Task: Access the custom component from AppExchange to the builder.
Action: Mouse moved to (1200, 76)
Screenshot: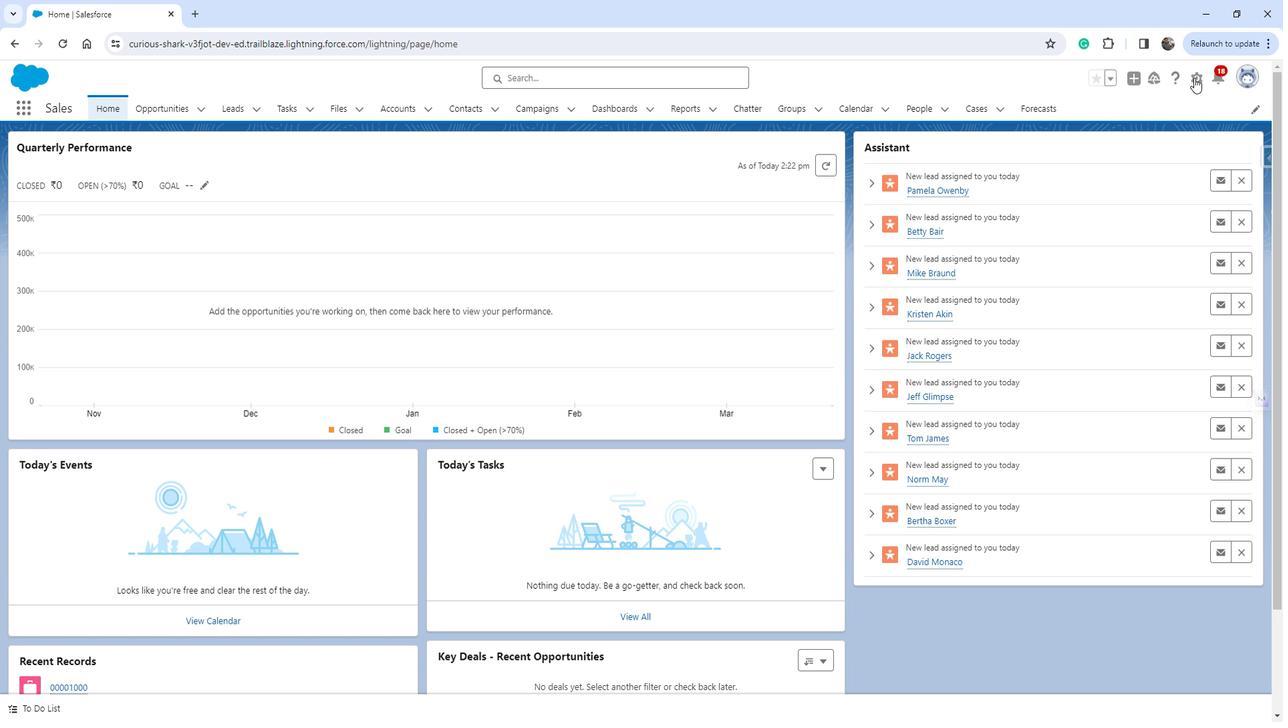 
Action: Mouse pressed left at (1200, 76)
Screenshot: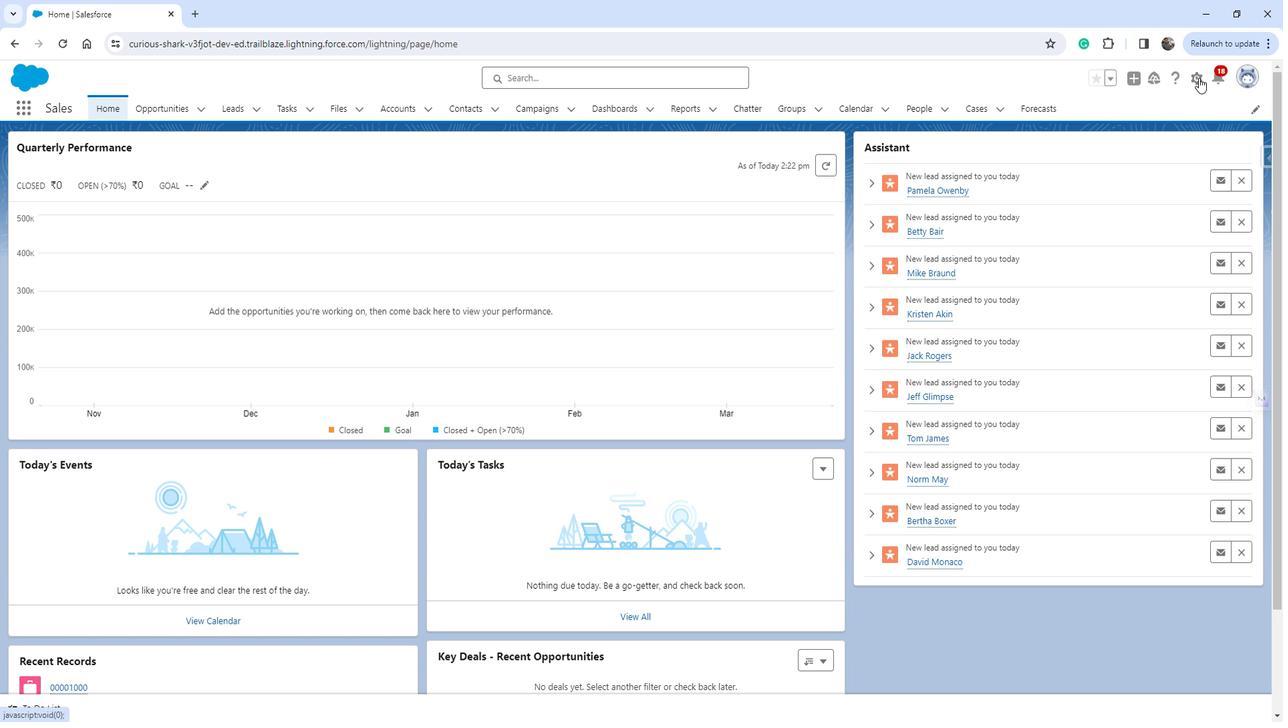 
Action: Mouse moved to (1151, 118)
Screenshot: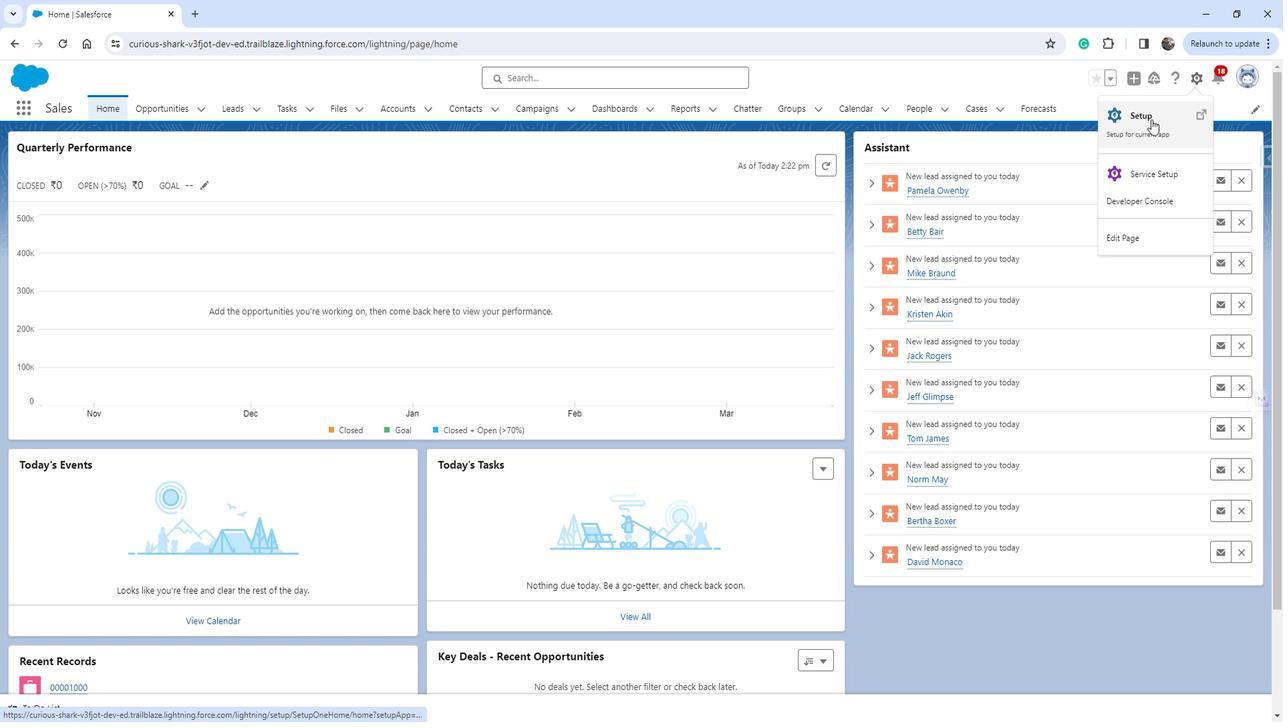 
Action: Mouse pressed left at (1151, 118)
Screenshot: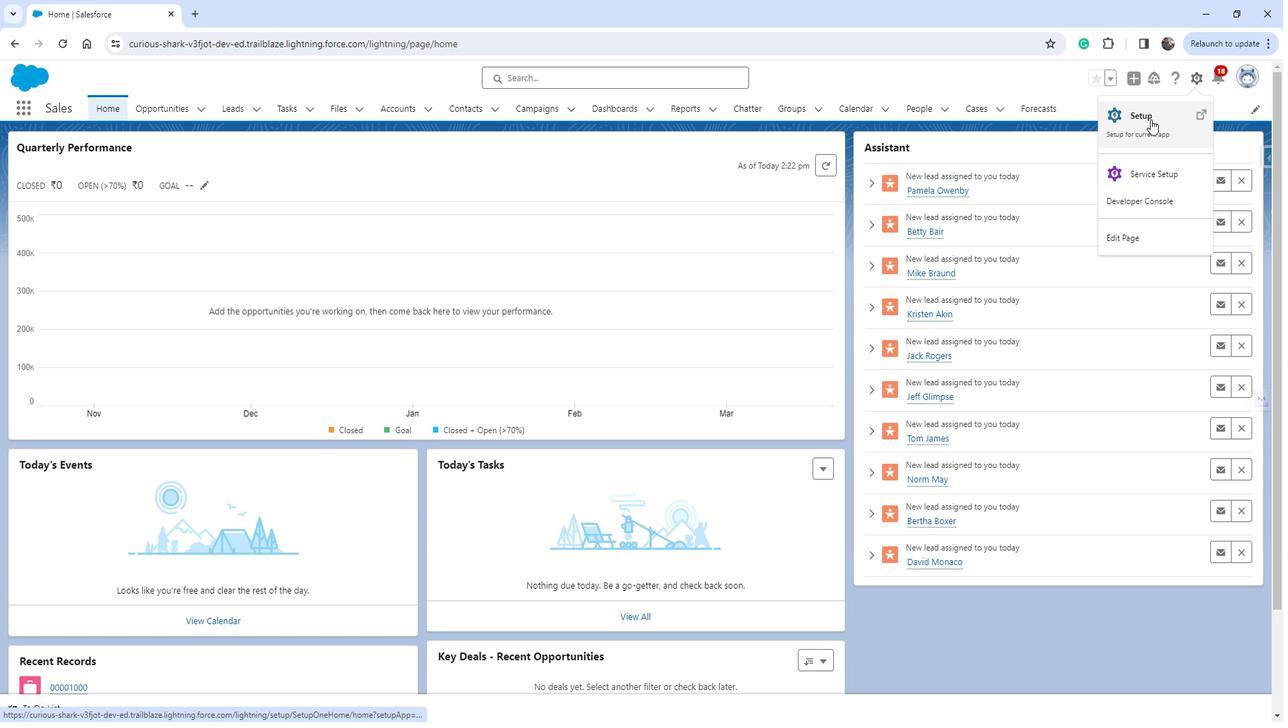 
Action: Mouse moved to (52, 444)
Screenshot: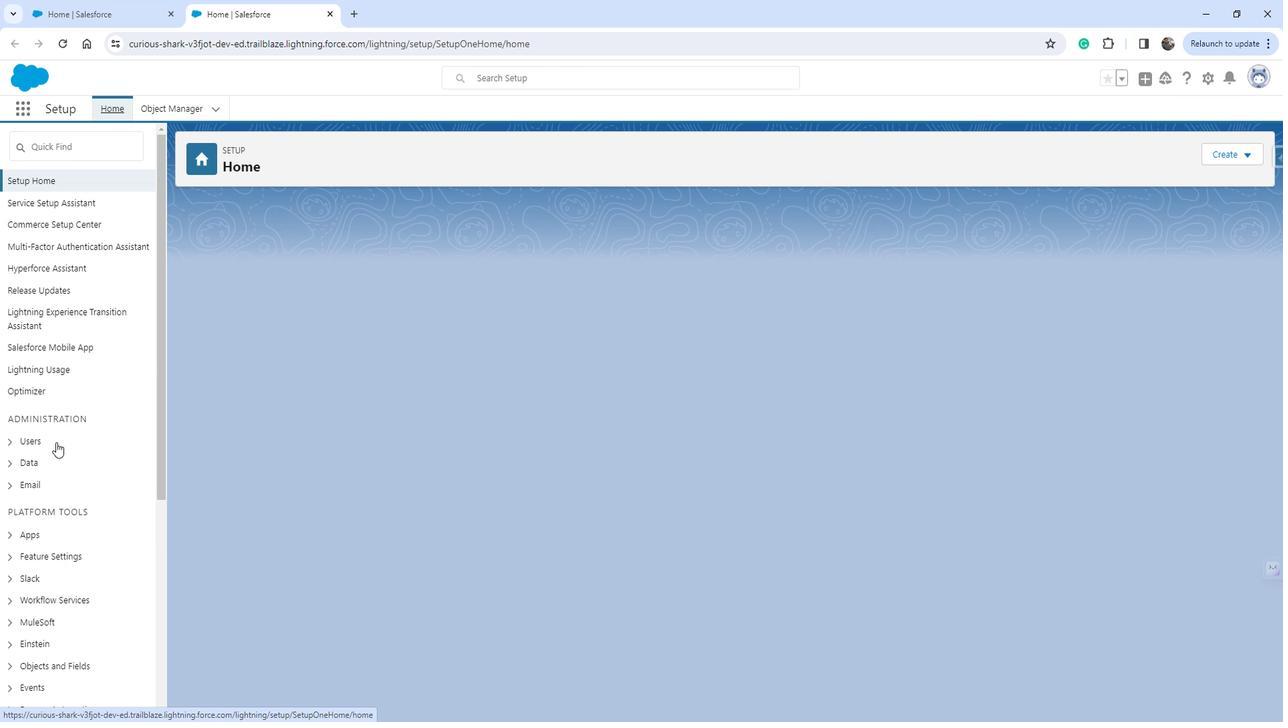 
Action: Mouse scrolled (52, 443) with delta (0, 0)
Screenshot: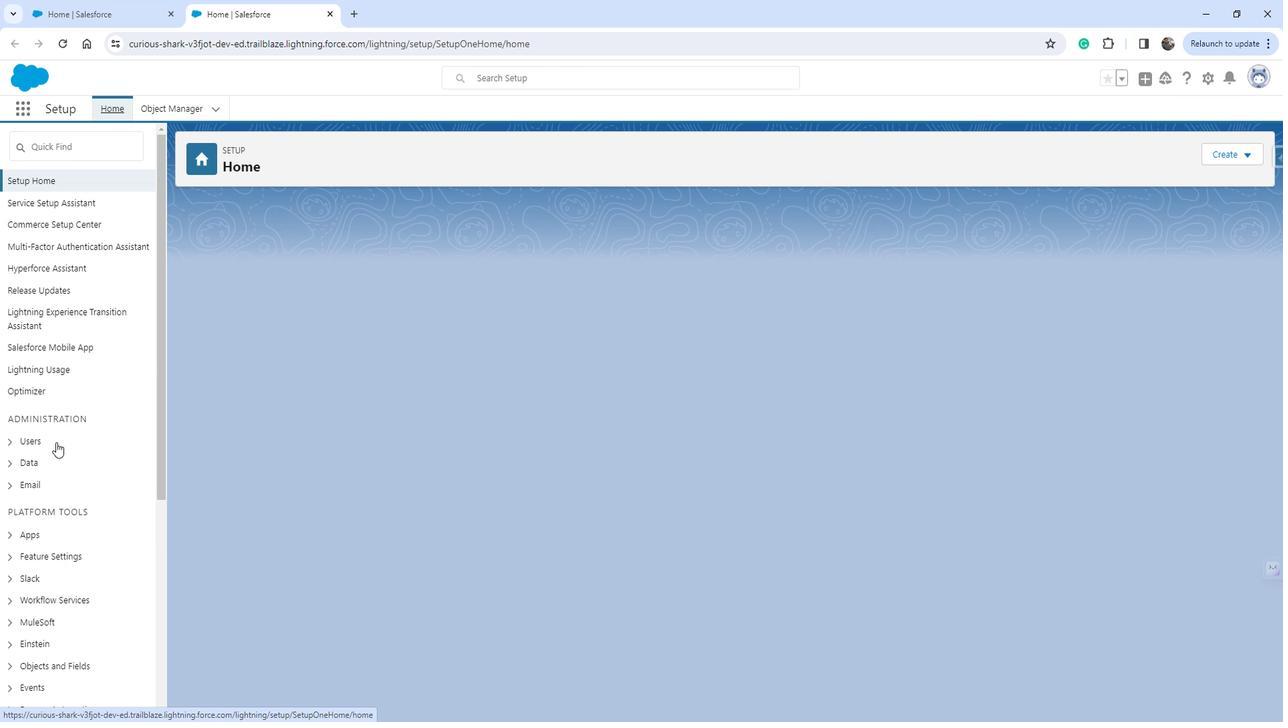 
Action: Mouse moved to (51, 445)
Screenshot: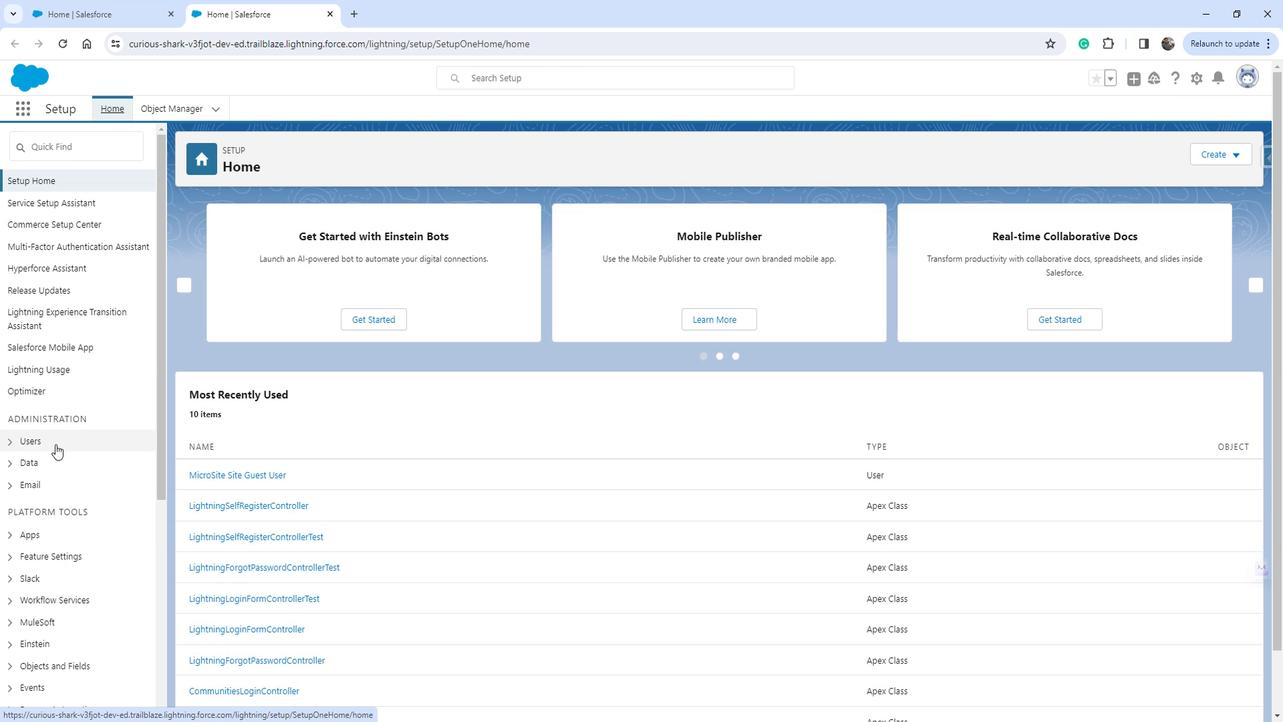 
Action: Mouse scrolled (51, 444) with delta (0, 0)
Screenshot: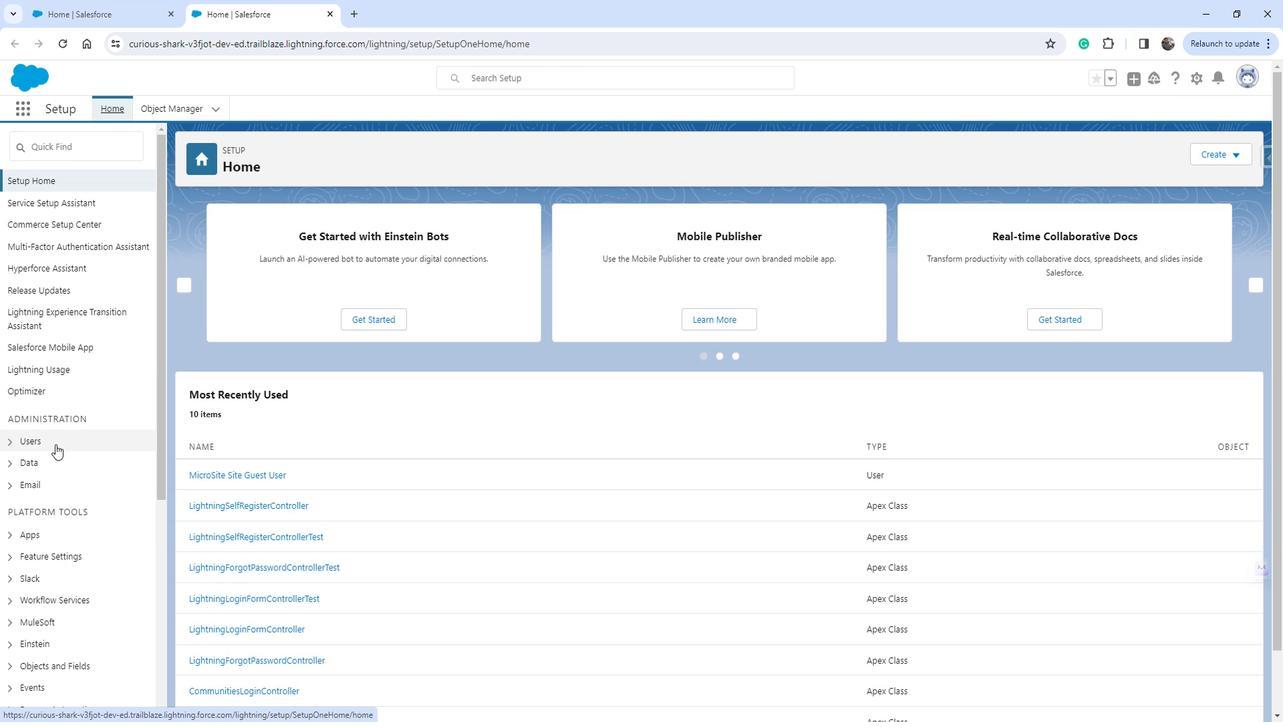
Action: Mouse moved to (9, 417)
Screenshot: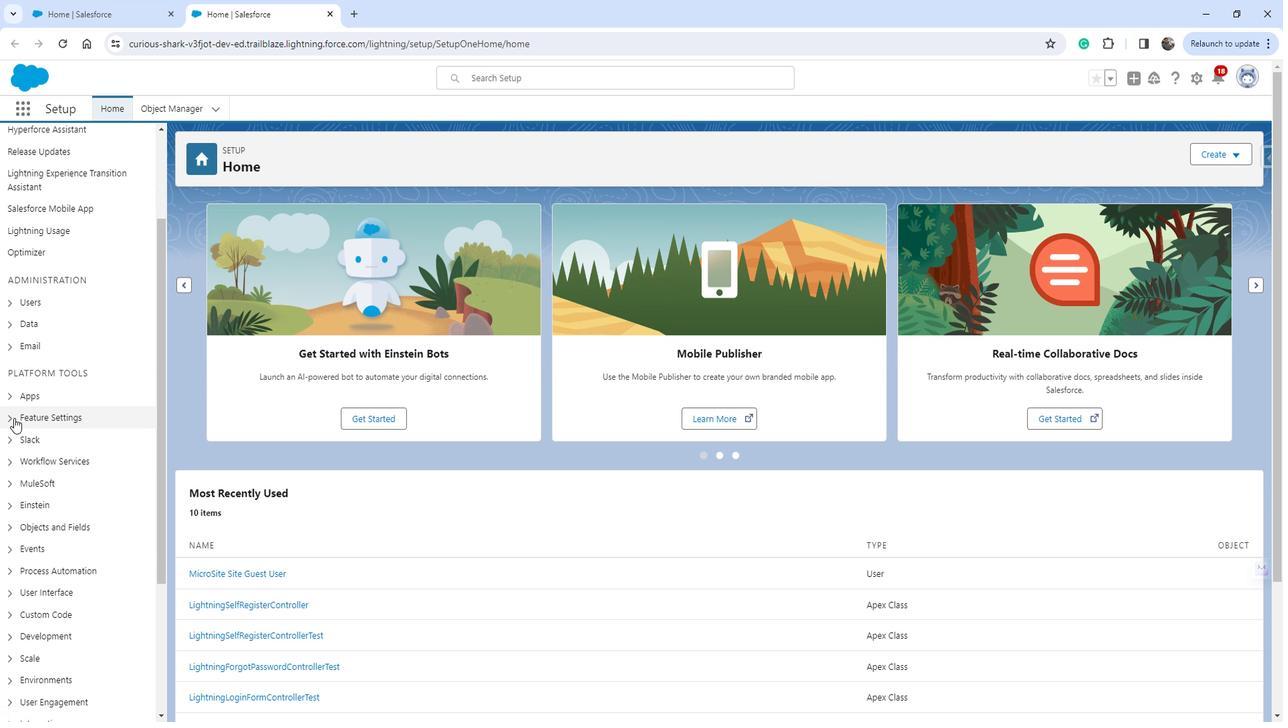 
Action: Mouse pressed left at (9, 417)
Screenshot: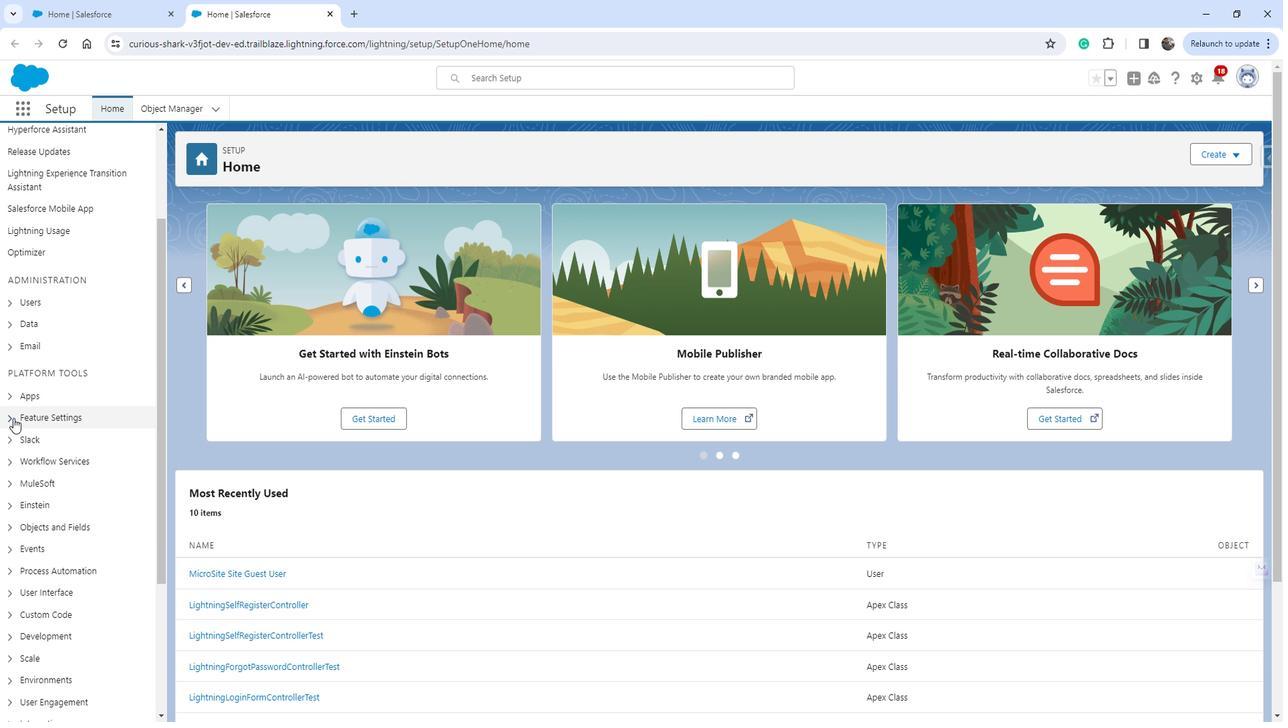 
Action: Mouse moved to (24, 519)
Screenshot: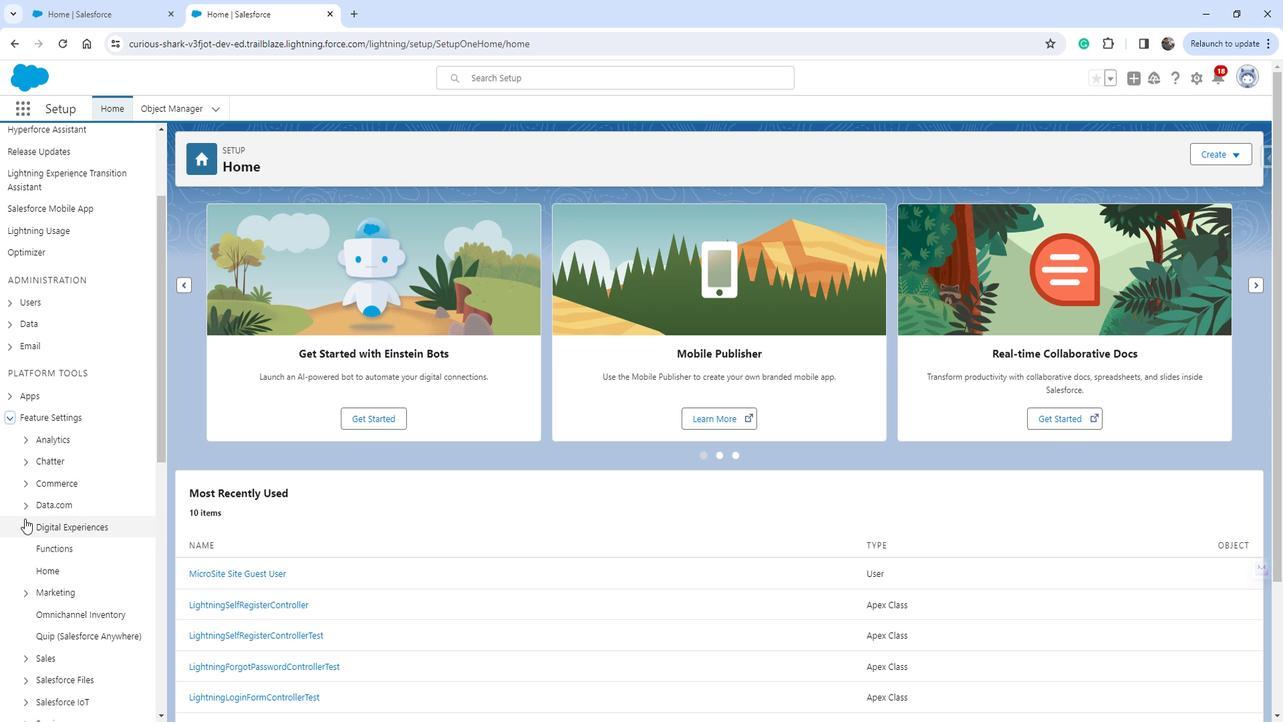 
Action: Mouse pressed left at (24, 519)
Screenshot: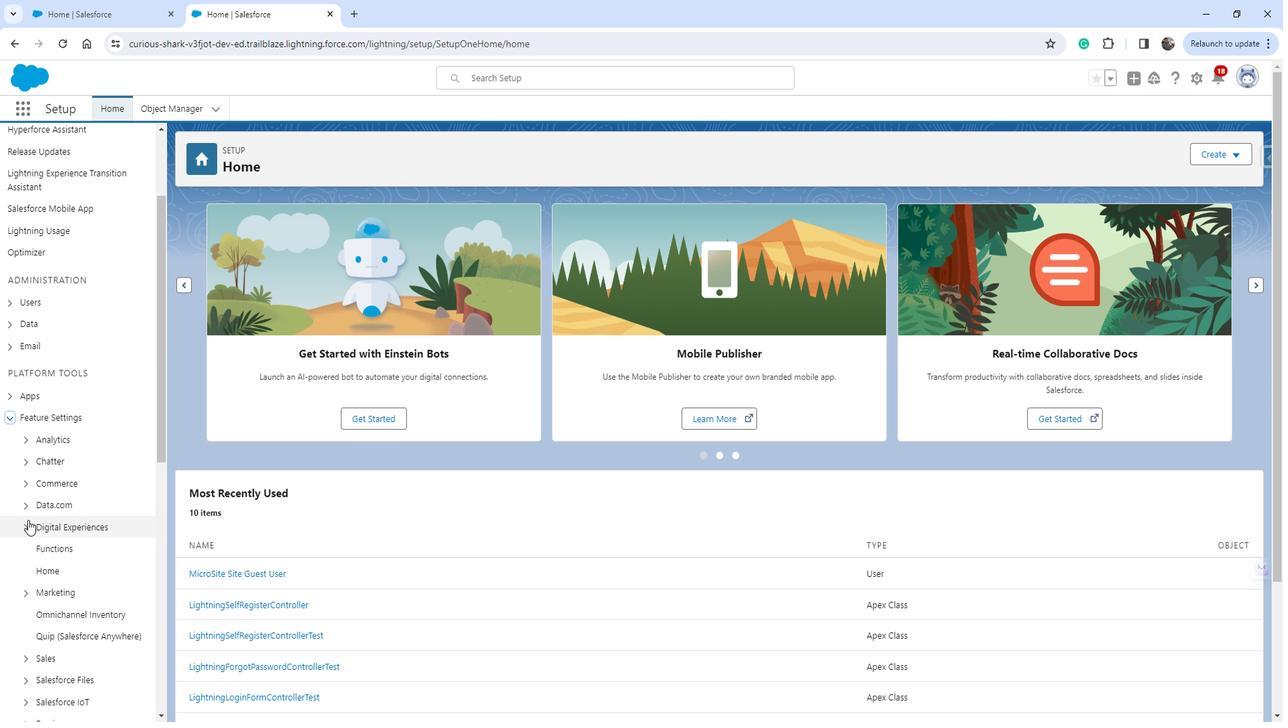 
Action: Mouse moved to (20, 524)
Screenshot: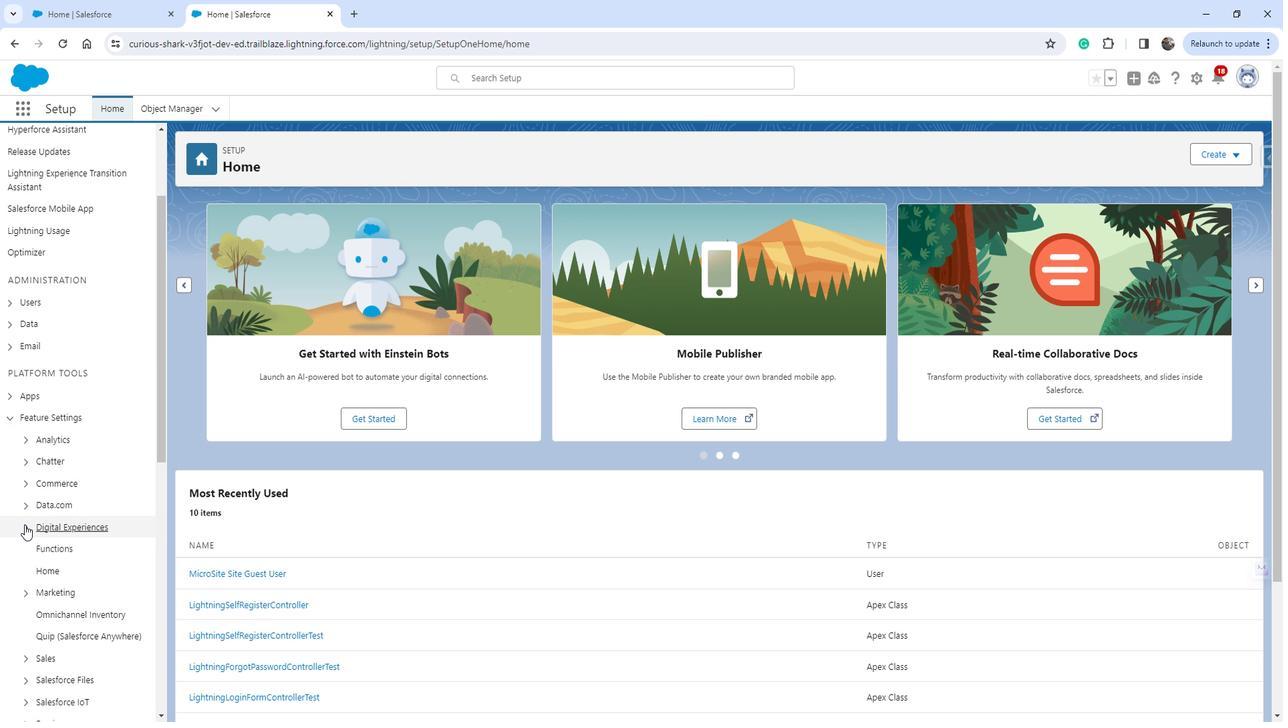 
Action: Mouse pressed left at (20, 524)
Screenshot: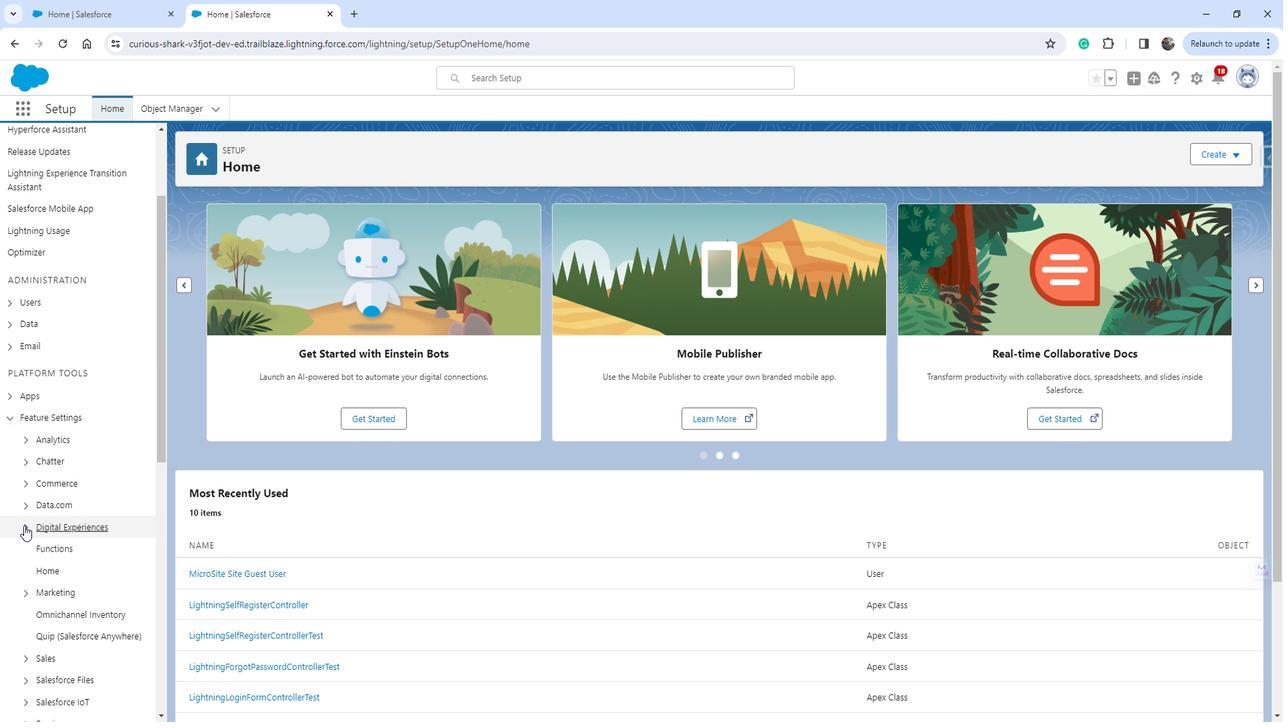 
Action: Mouse moved to (78, 527)
Screenshot: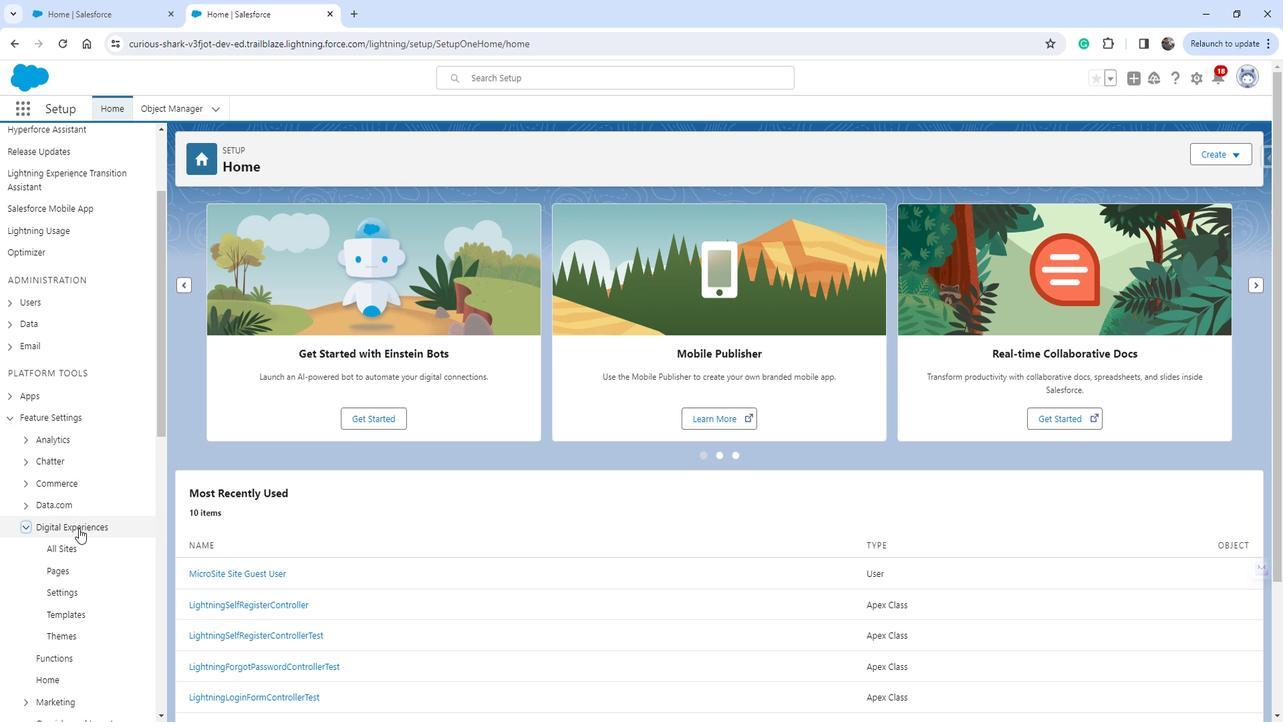 
Action: Mouse scrolled (78, 526) with delta (0, 0)
Screenshot: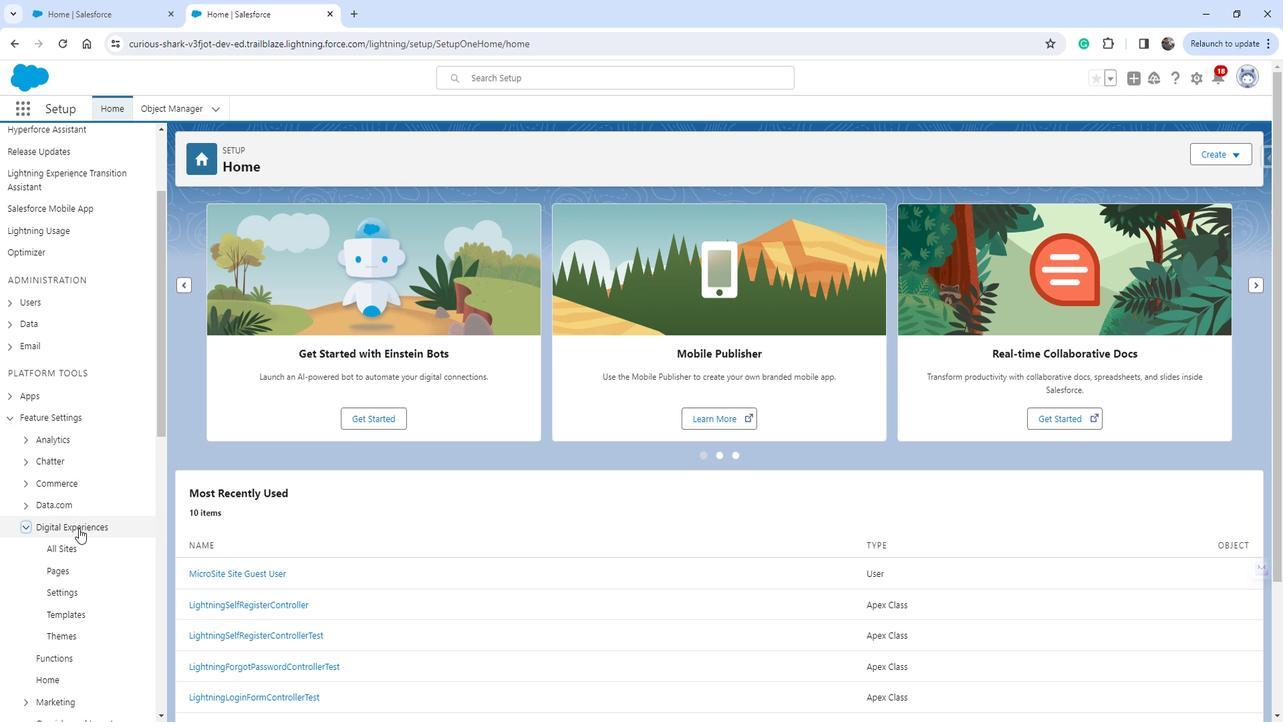 
Action: Mouse moved to (82, 527)
Screenshot: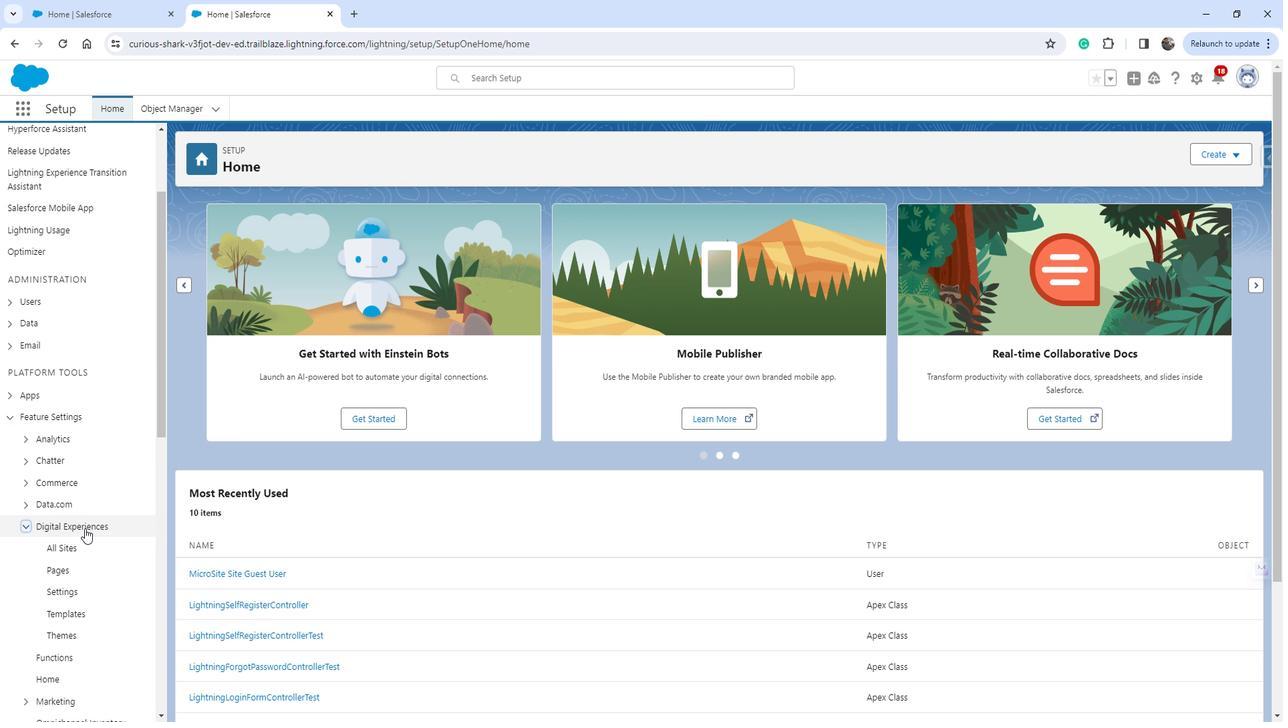 
Action: Mouse scrolled (82, 526) with delta (0, 0)
Screenshot: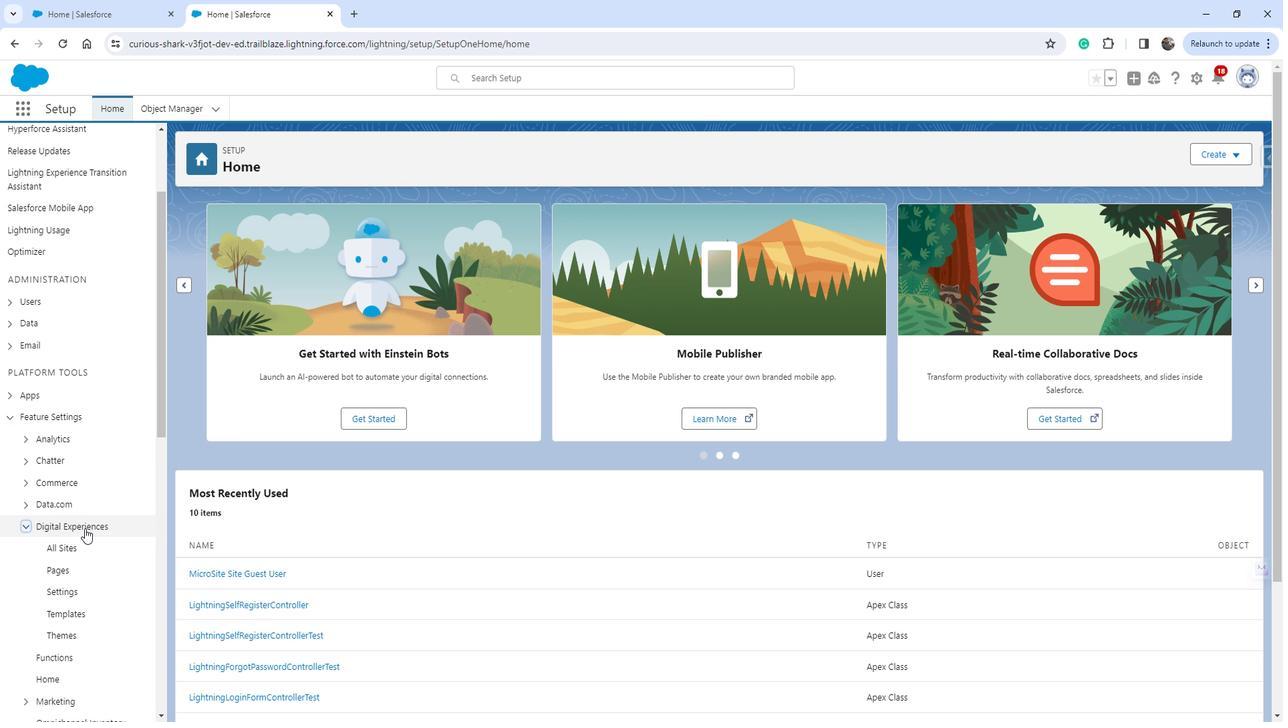 
Action: Mouse moved to (54, 410)
Screenshot: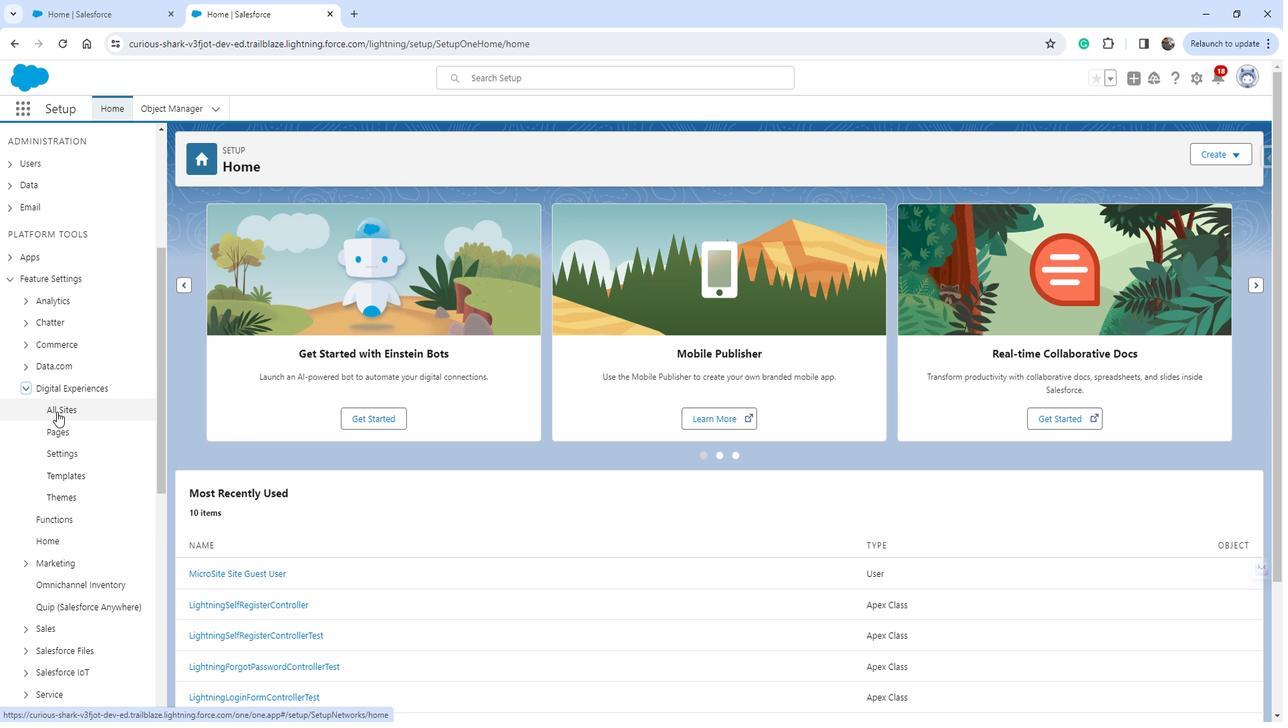 
Action: Mouse pressed left at (54, 410)
Screenshot: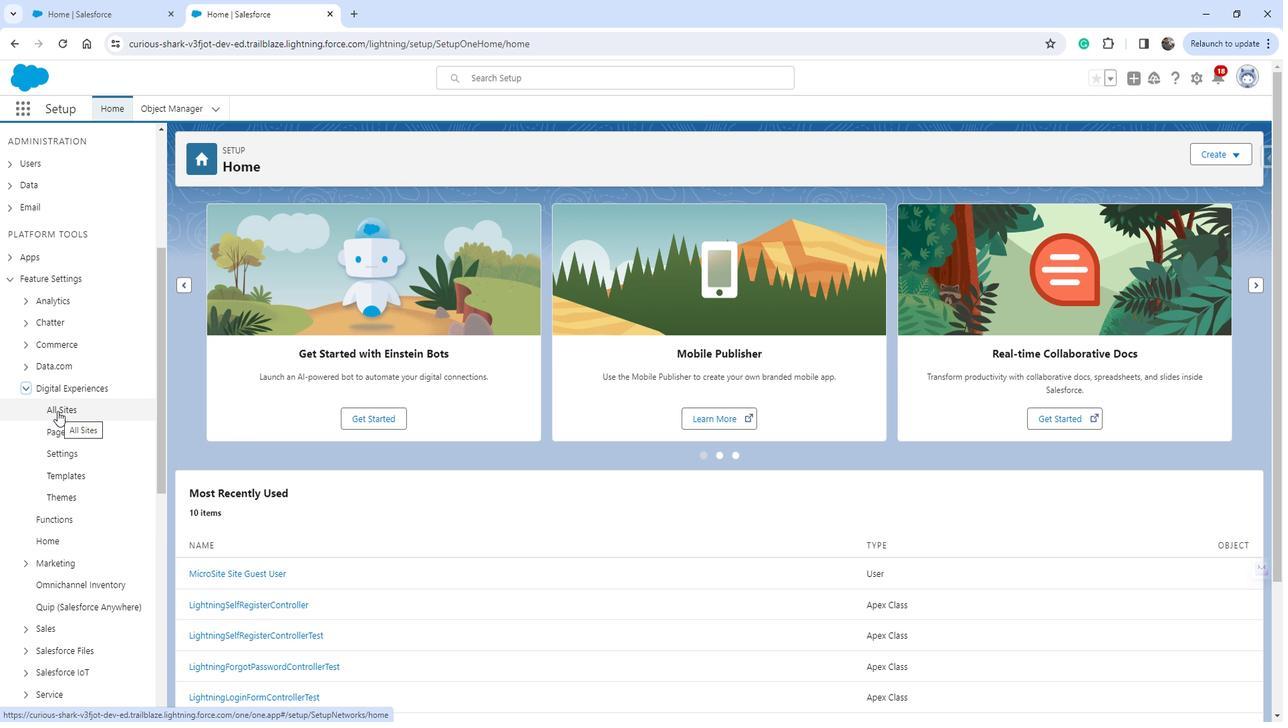 
Action: Mouse moved to (207, 318)
Screenshot: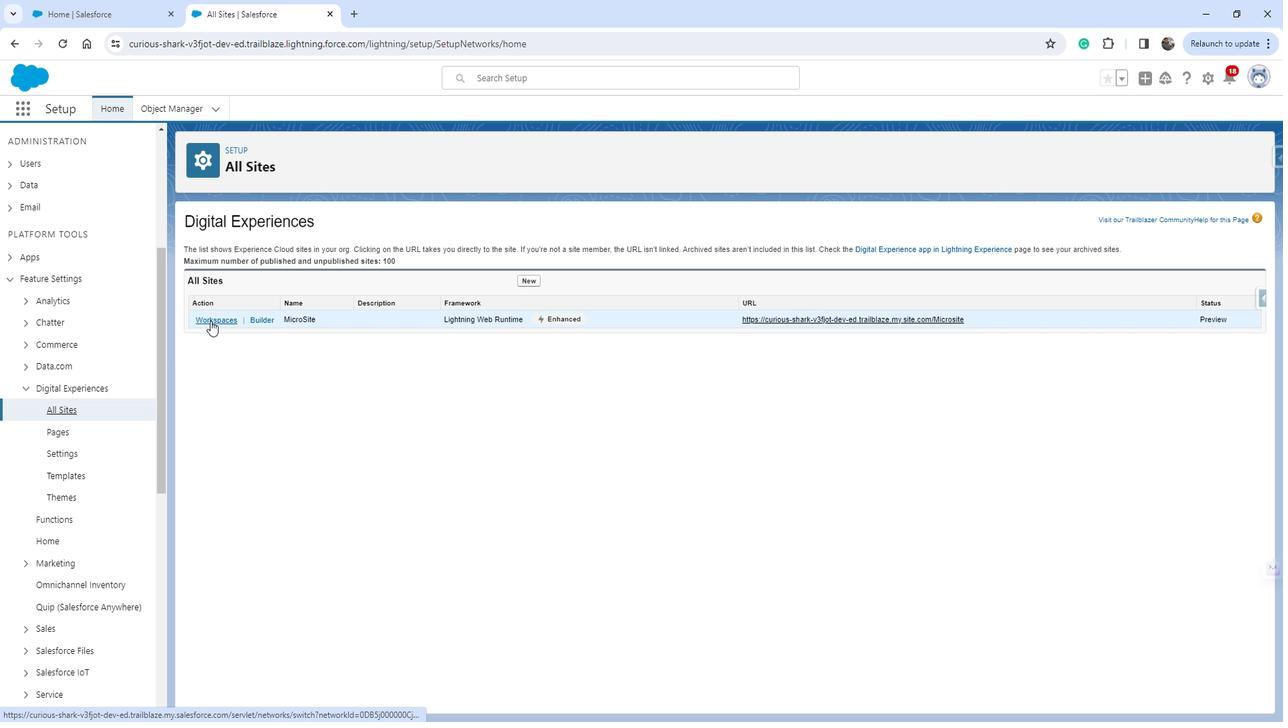 
Action: Mouse pressed left at (207, 318)
Screenshot: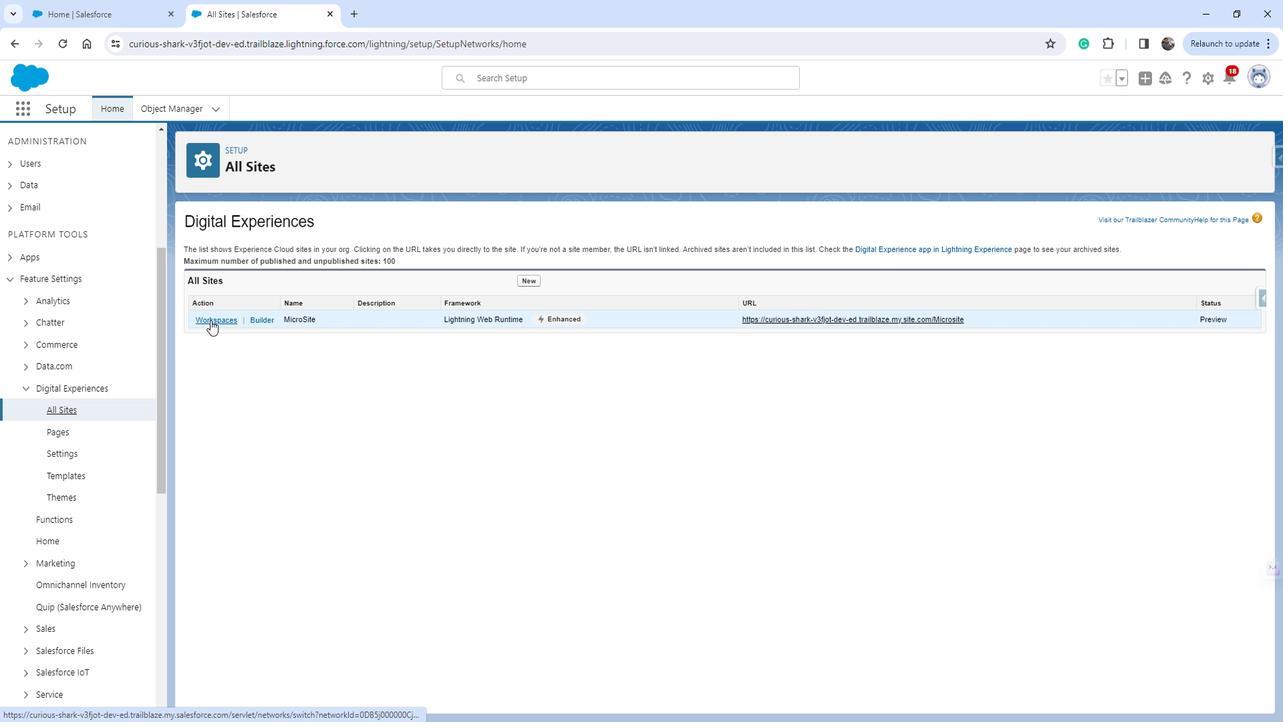 
Action: Mouse moved to (157, 324)
Screenshot: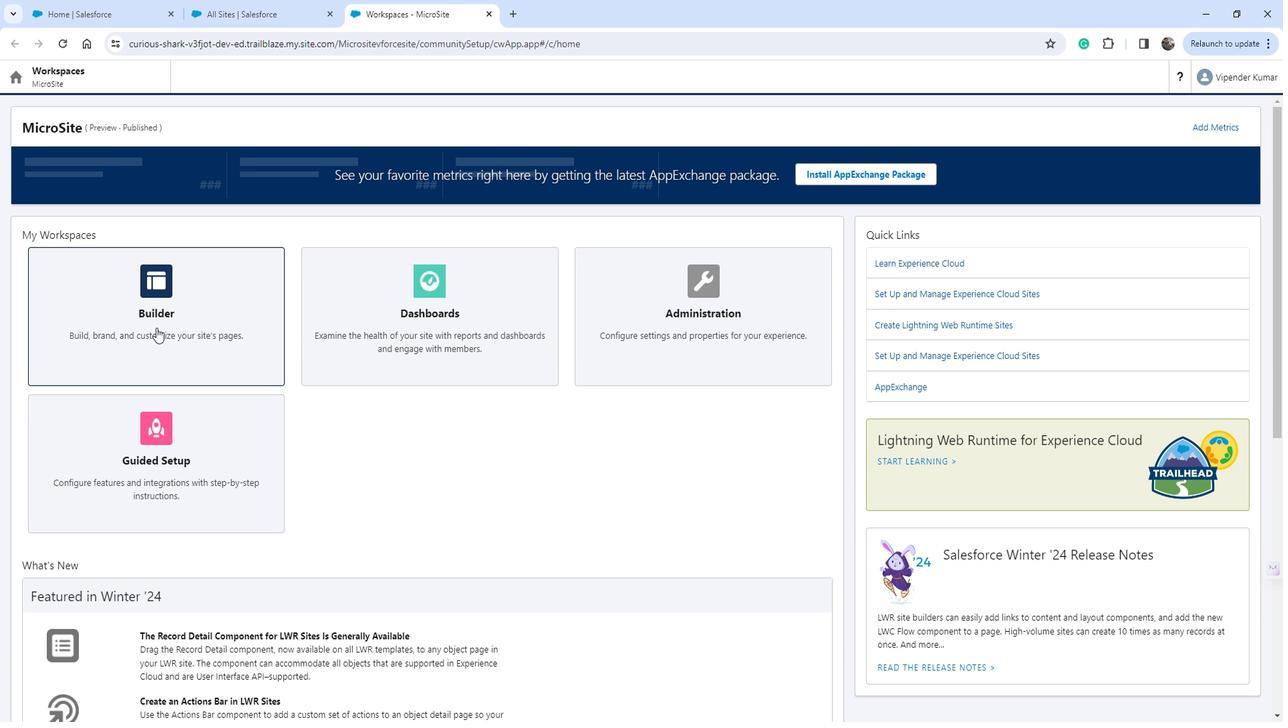 
Action: Mouse pressed left at (157, 324)
Screenshot: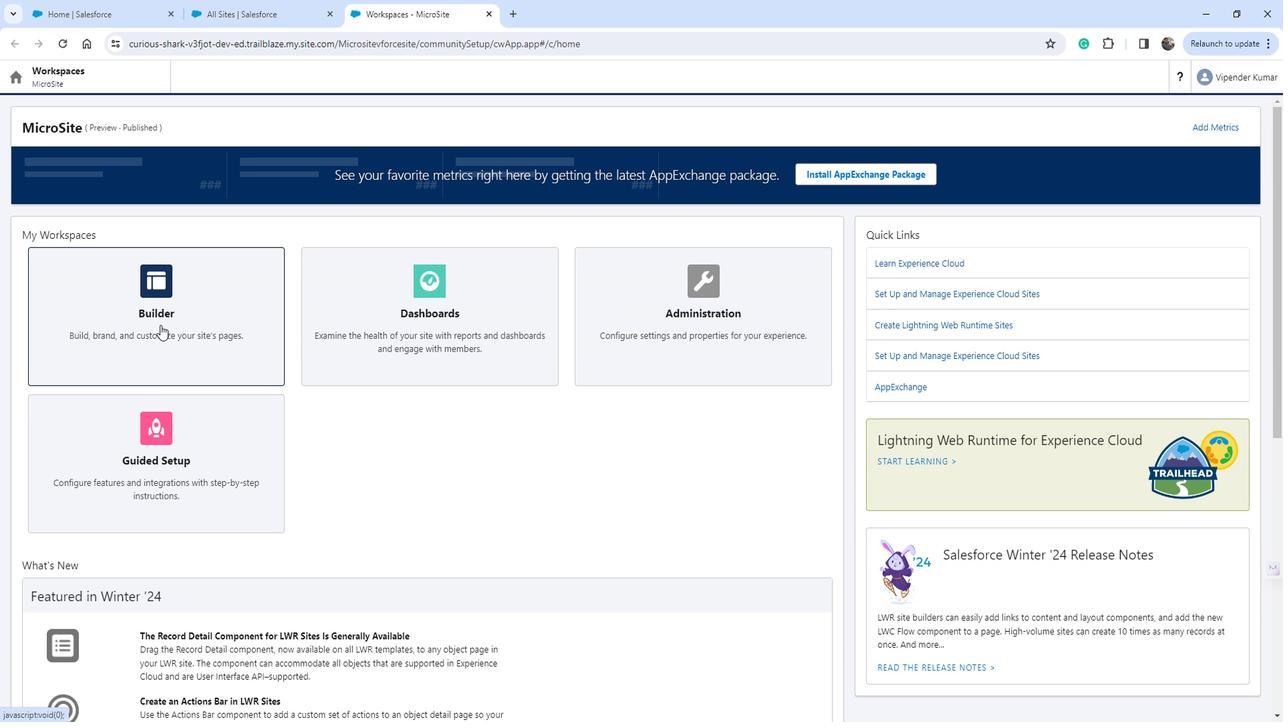 
Action: Mouse moved to (172, 74)
Screenshot: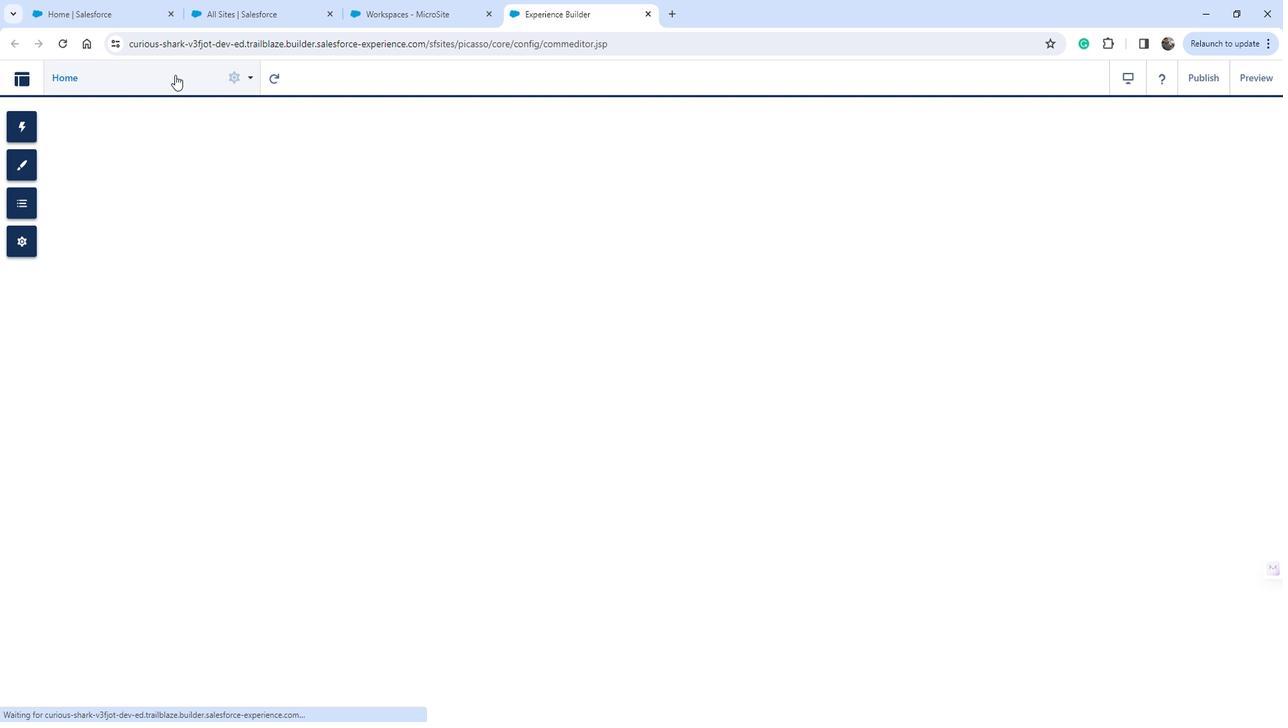 
Action: Mouse pressed left at (172, 74)
Screenshot: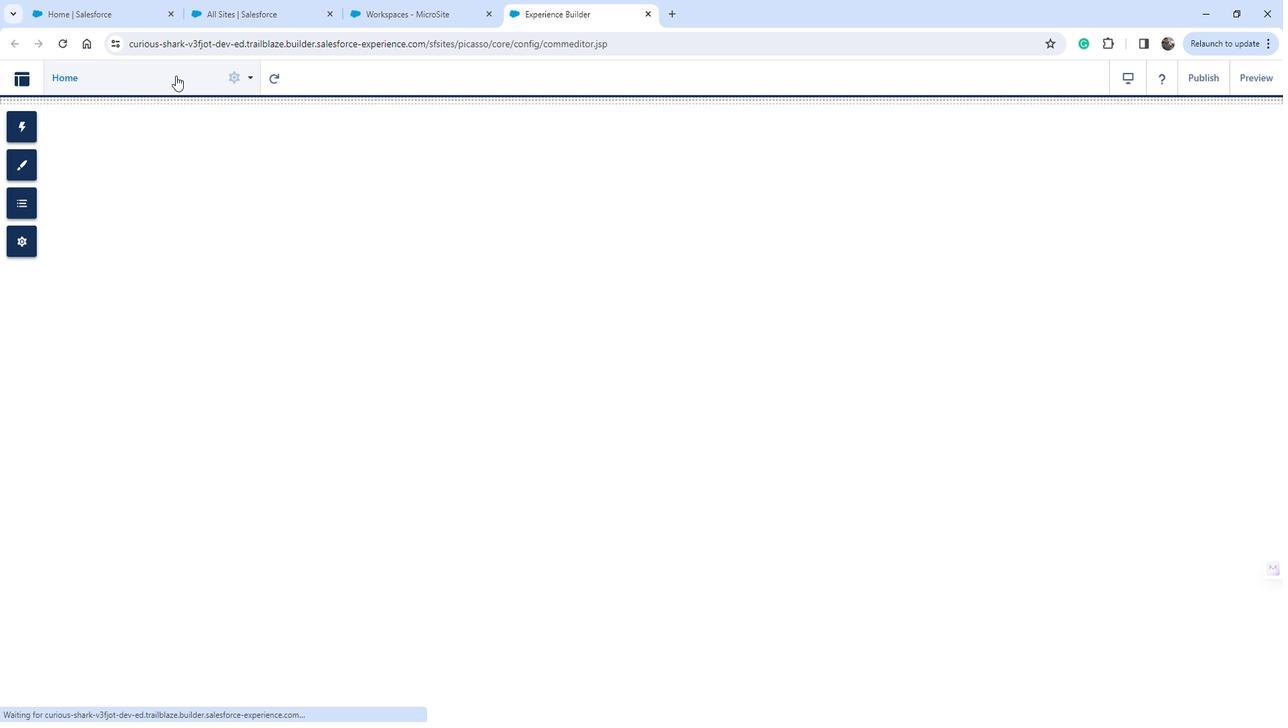 
Action: Mouse moved to (16, 118)
Screenshot: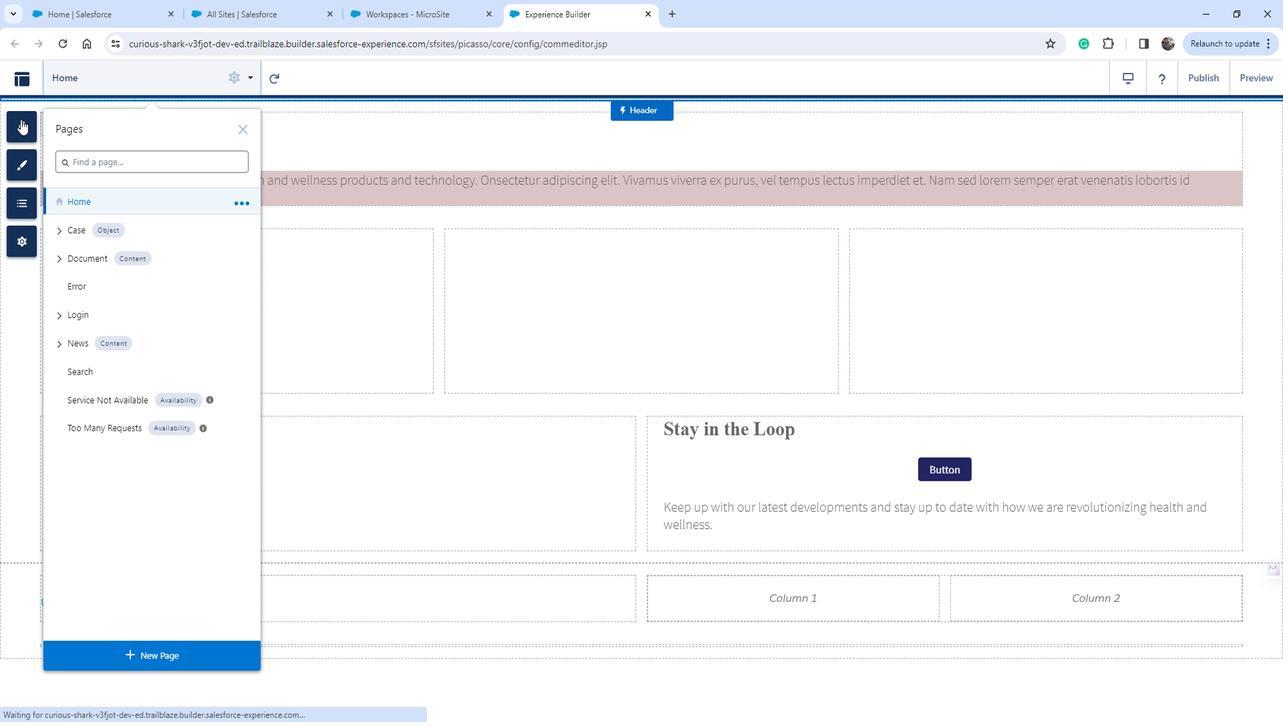 
Action: Mouse pressed left at (16, 118)
Screenshot: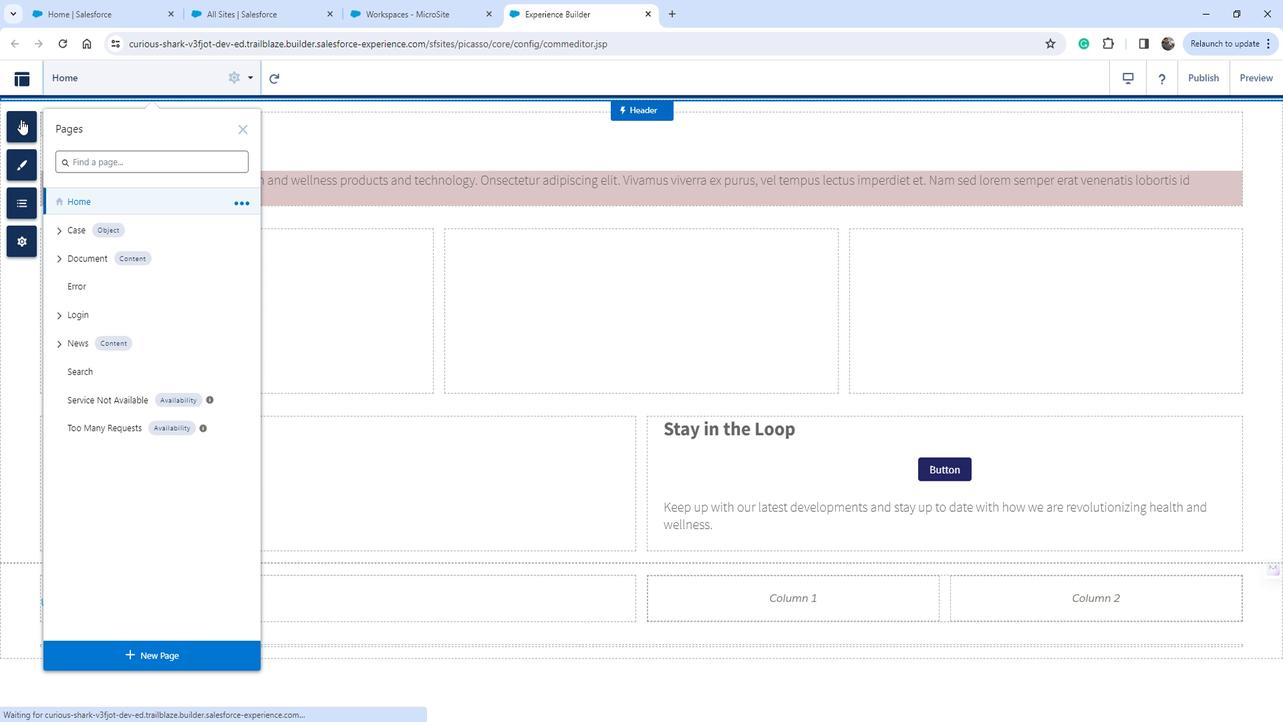
Action: Mouse moved to (130, 635)
Screenshot: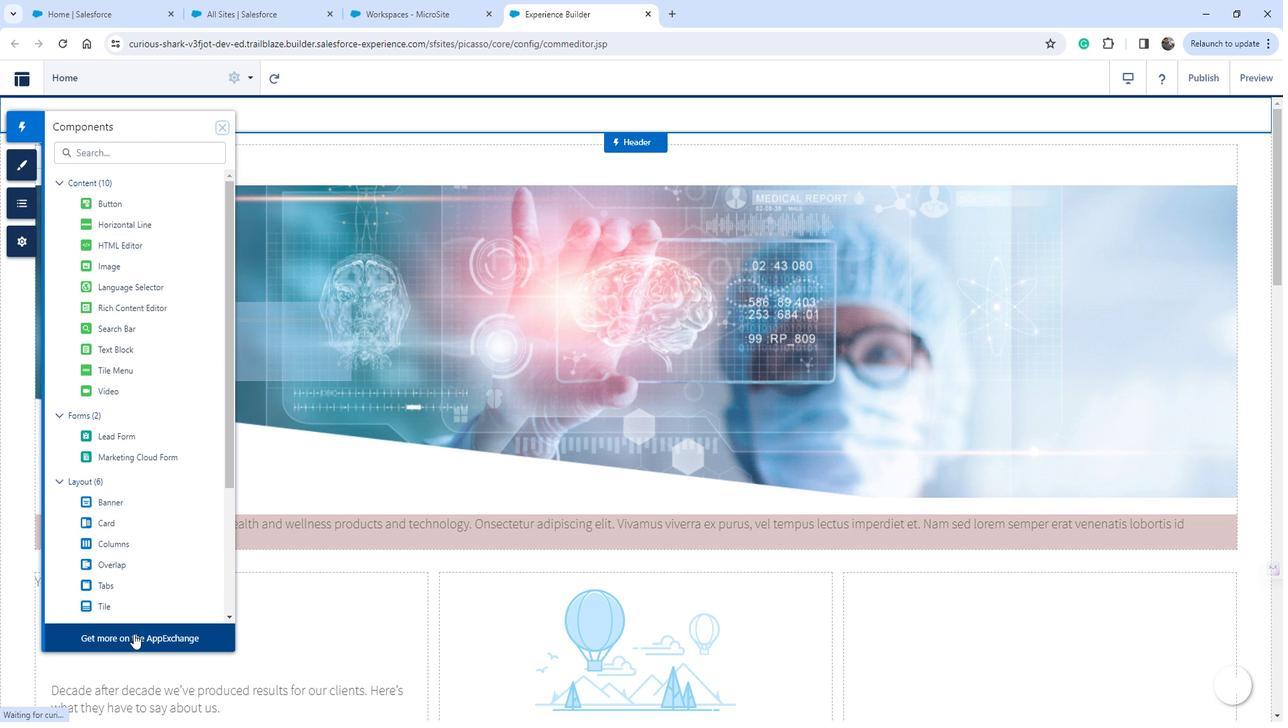 
Action: Mouse pressed left at (130, 635)
Screenshot: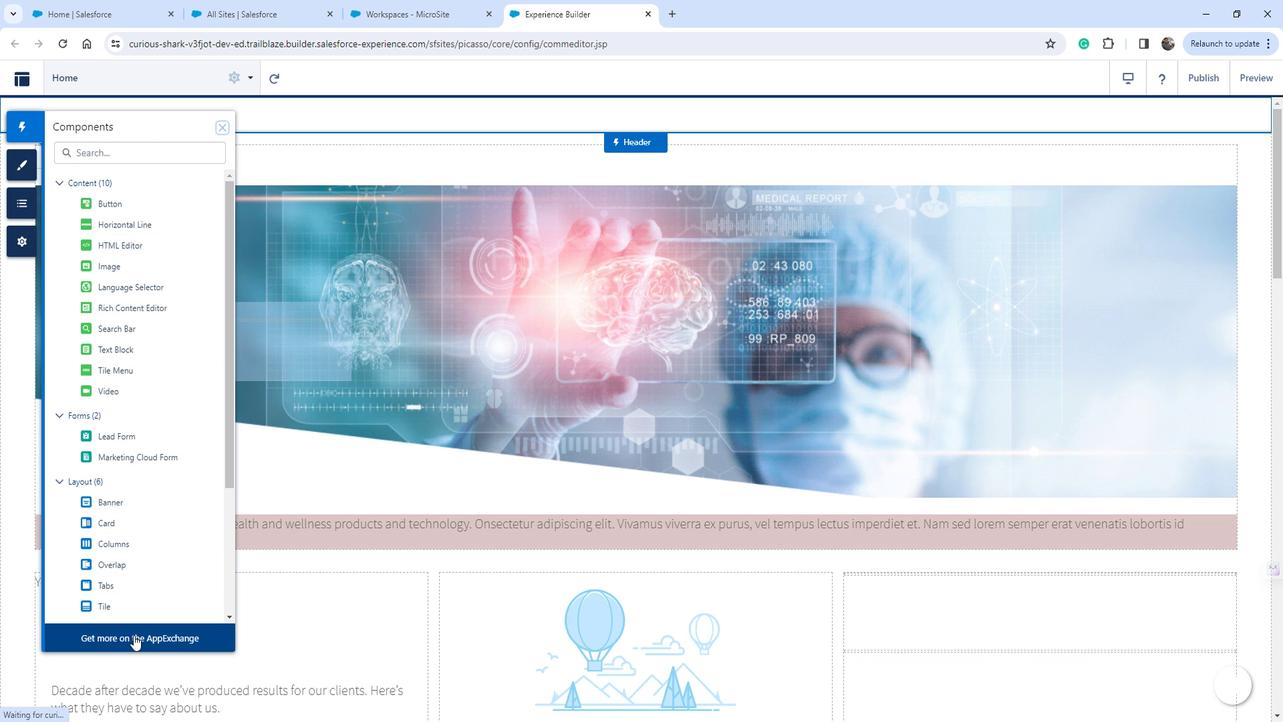 
Action: Mouse moved to (897, 484)
Screenshot: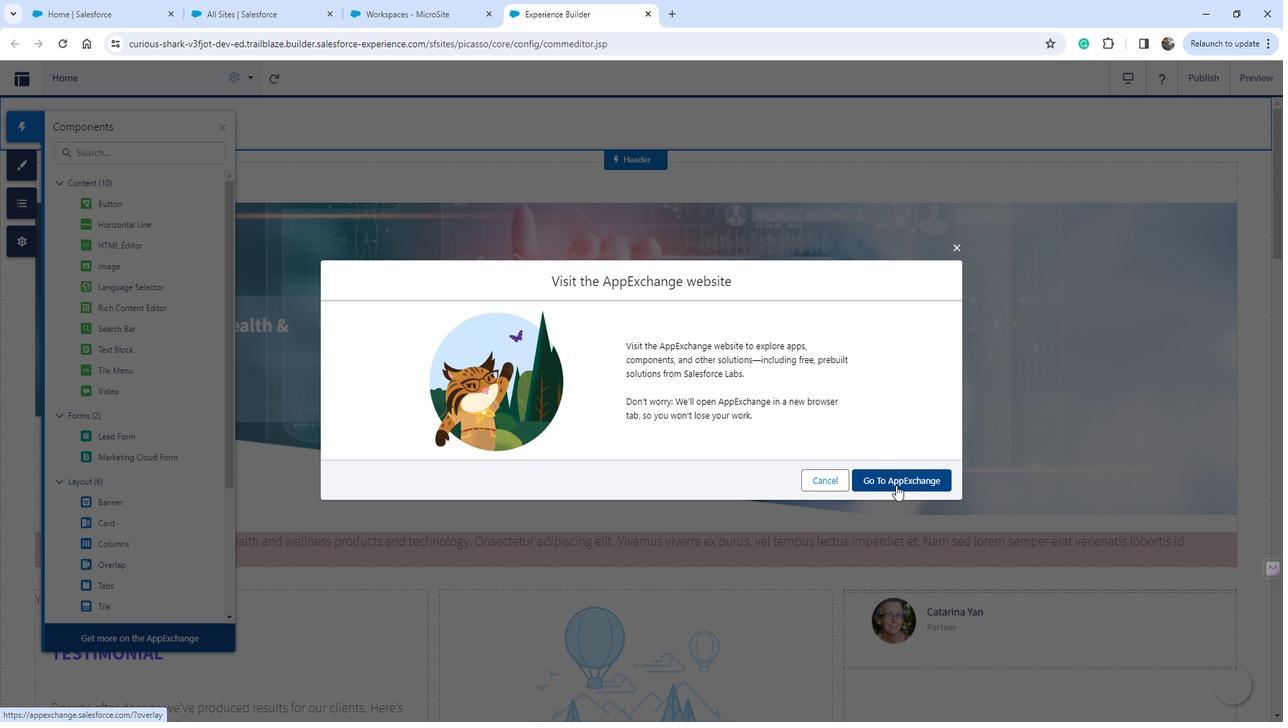 
Action: Mouse pressed left at (897, 484)
Screenshot: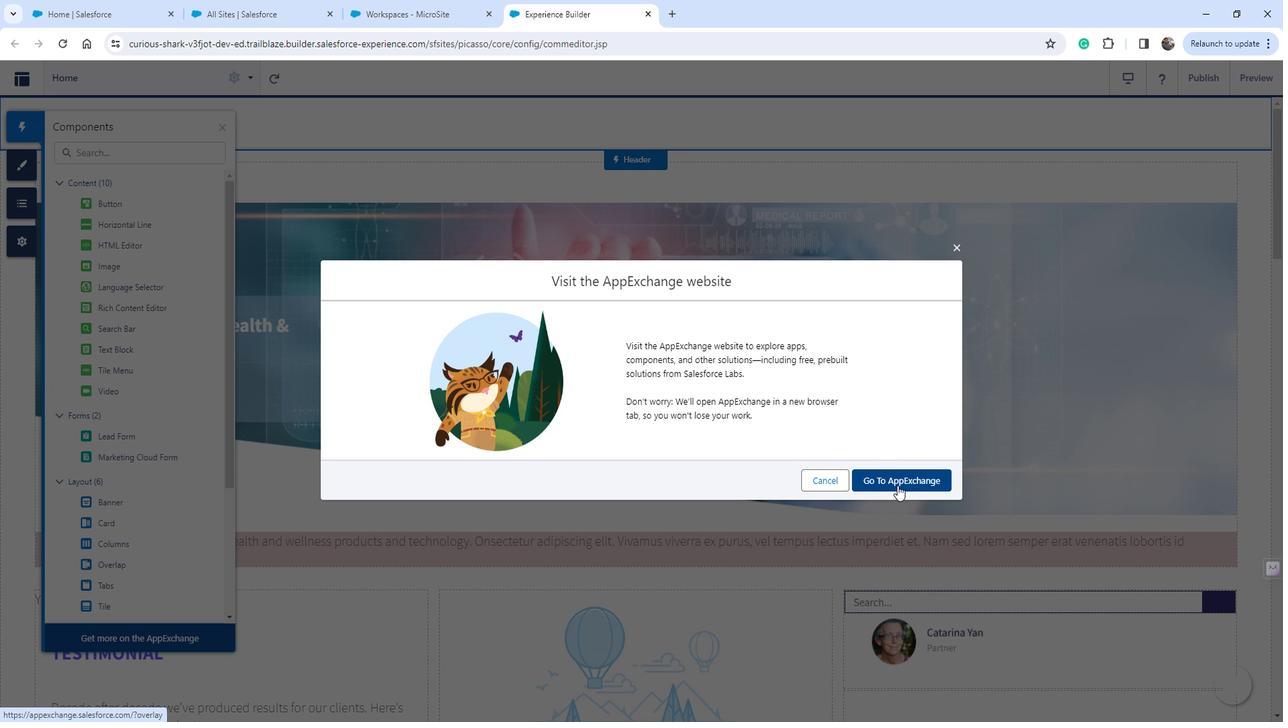 
Action: Mouse moved to (442, 127)
Screenshot: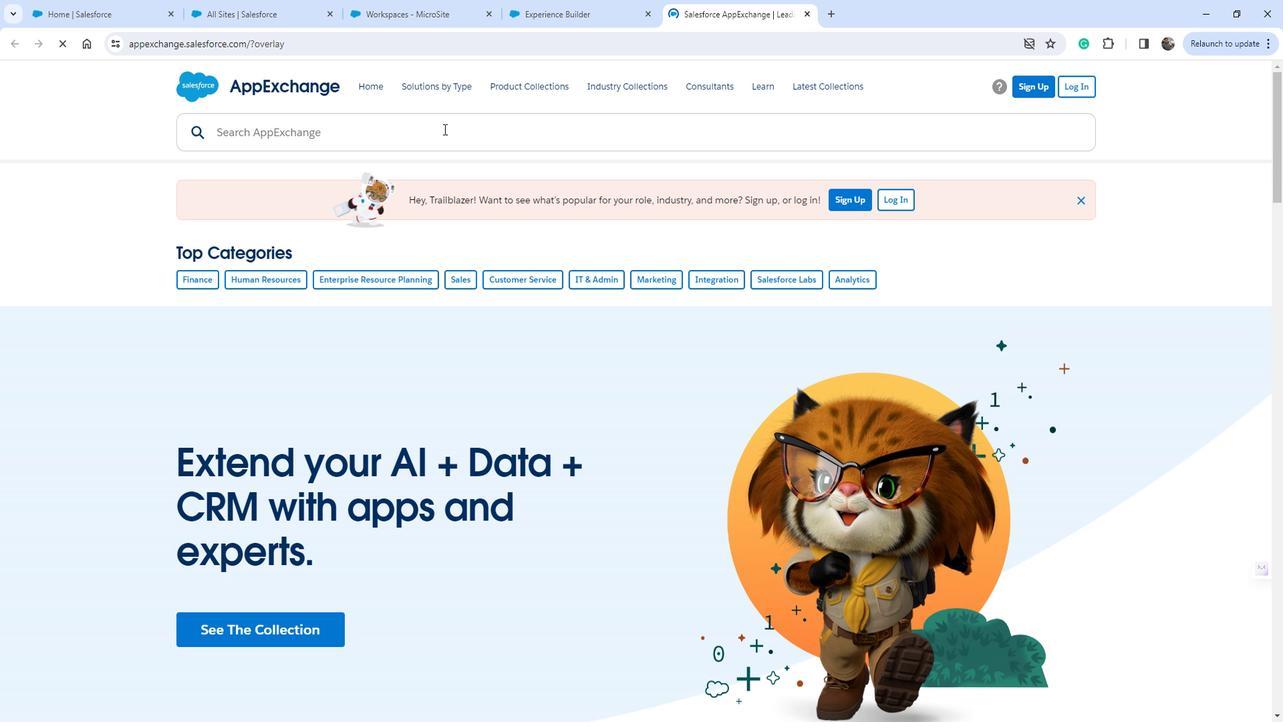 
Action: Mouse pressed left at (442, 127)
Screenshot: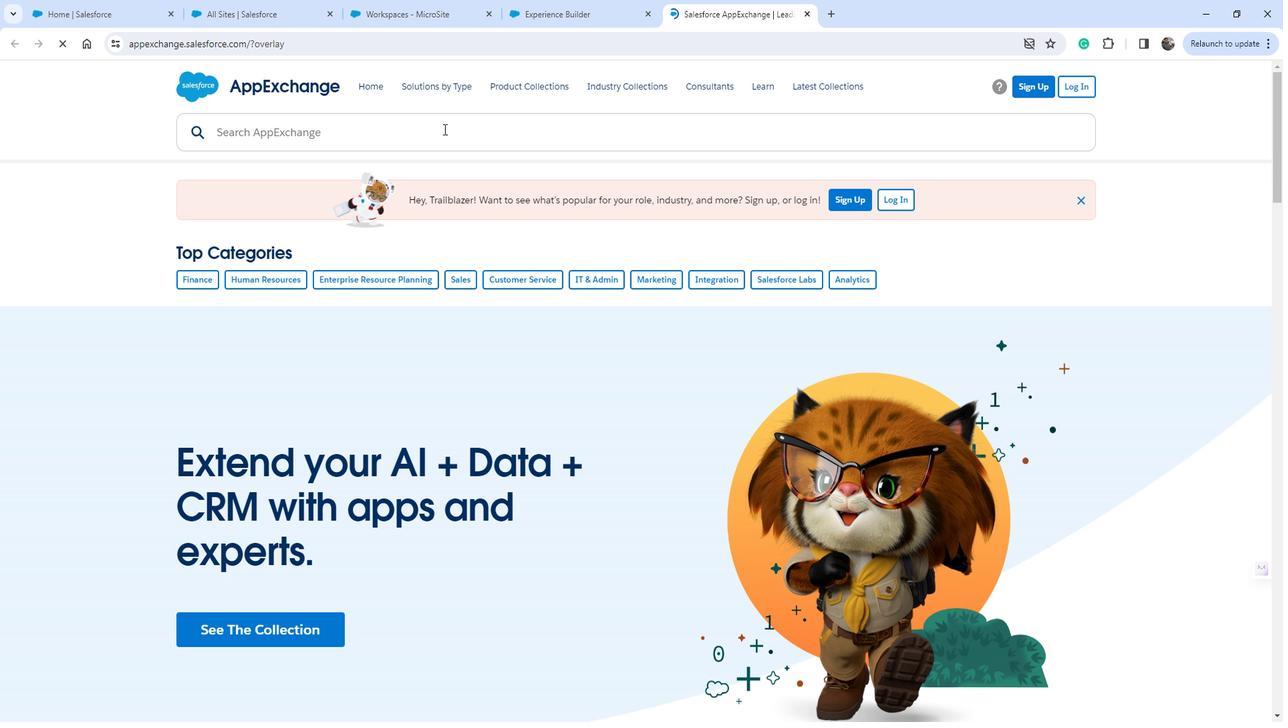 
Action: Mouse moved to (405, 196)
Screenshot: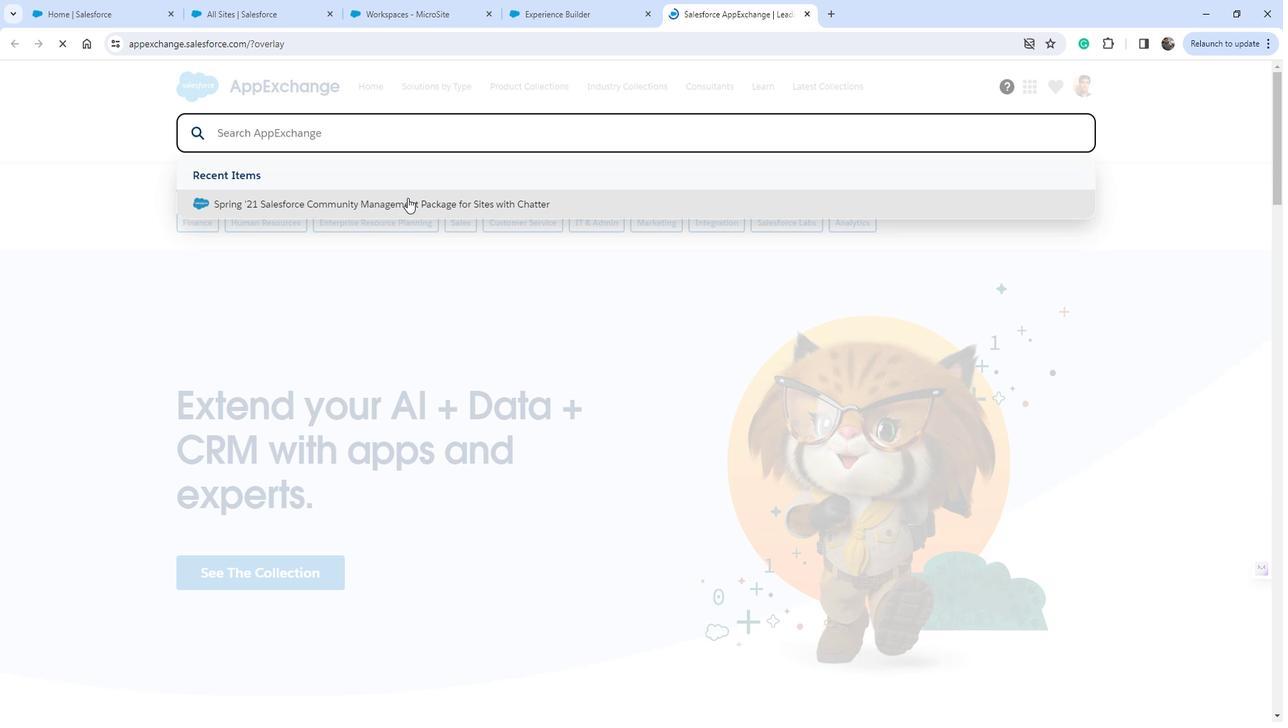 
Action: Mouse pressed left at (405, 196)
Screenshot: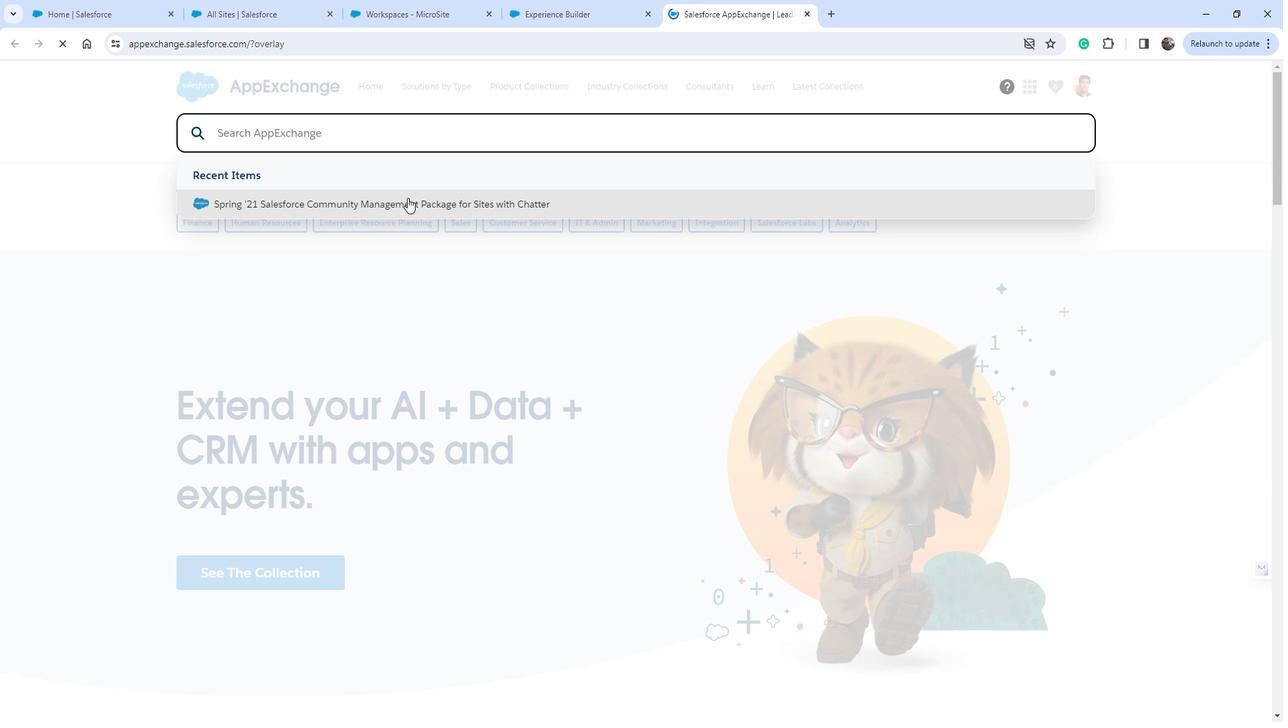 
Action: Mouse moved to (618, 244)
Screenshot: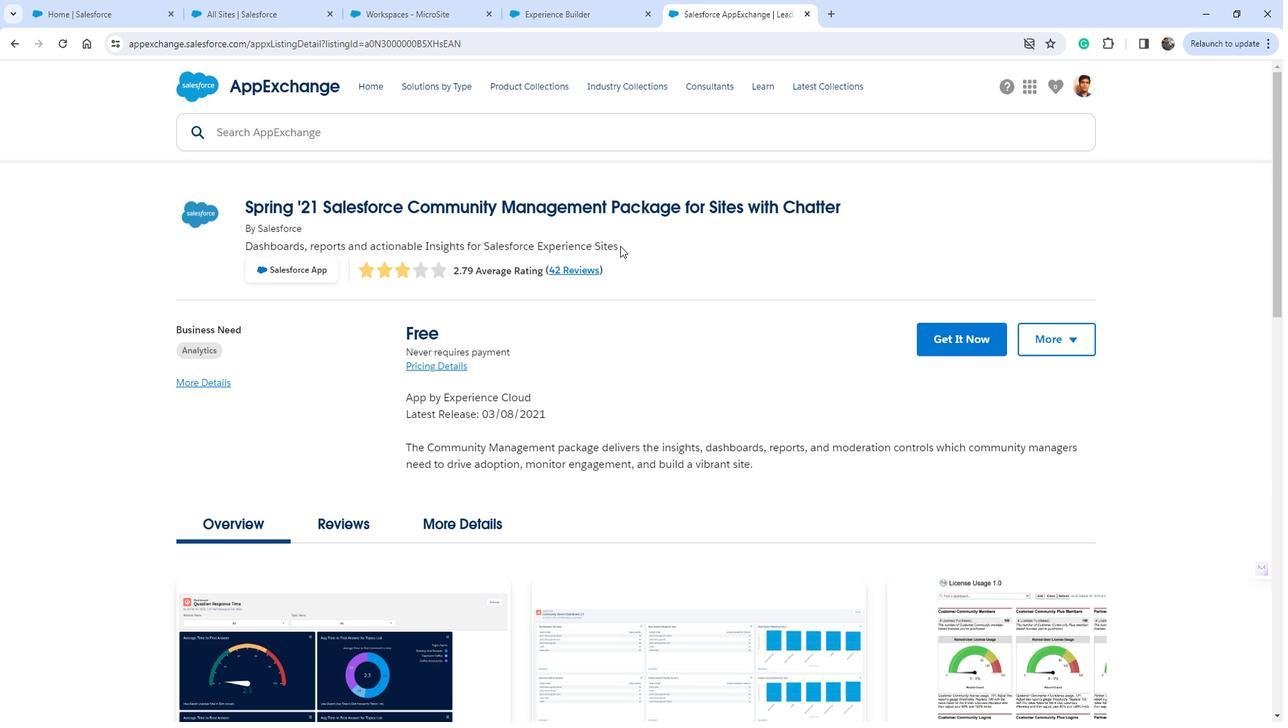 
